 Task: Set the ecosystem for new security advisory in the repository "Javascript" to "npm".
Action: Mouse moved to (1070, 208)
Screenshot: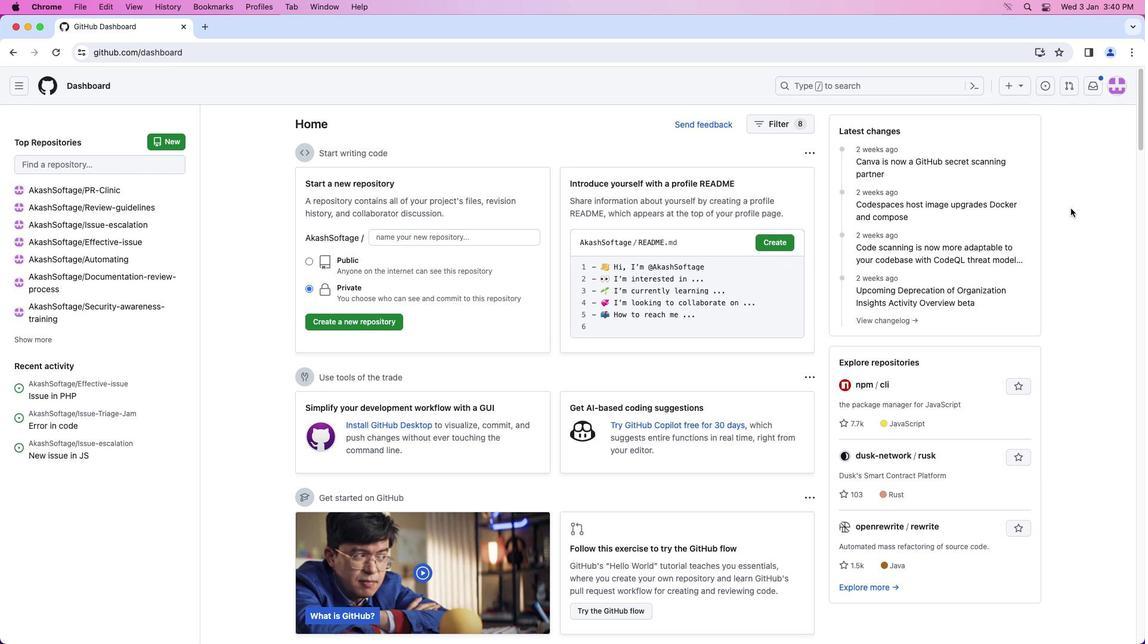 
Action: Mouse pressed left at (1070, 208)
Screenshot: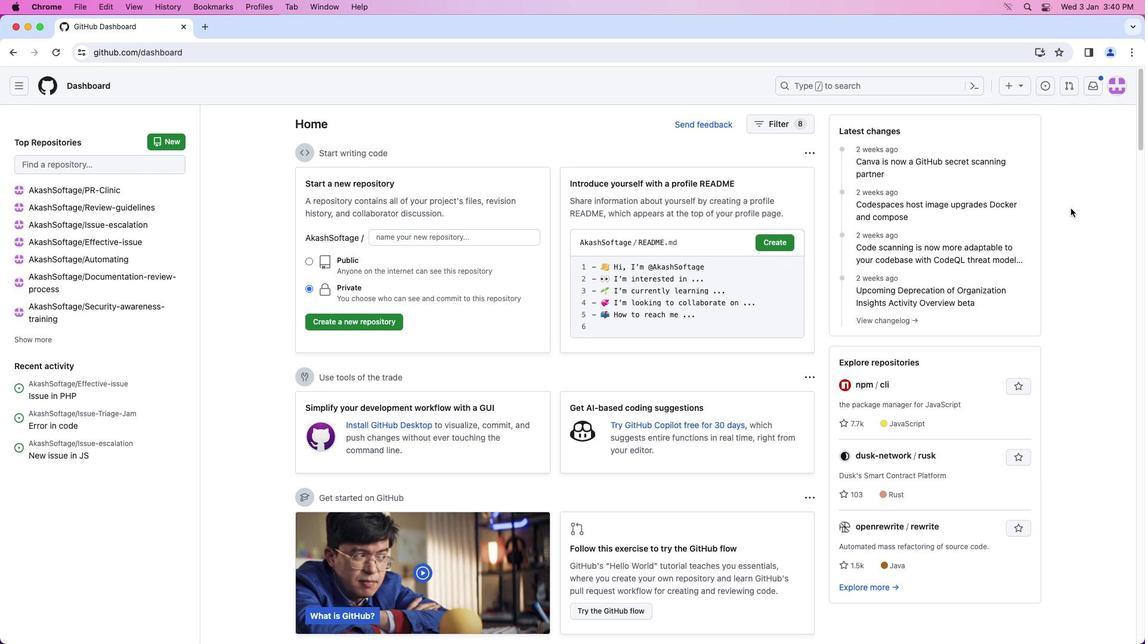 
Action: Mouse moved to (1127, 80)
Screenshot: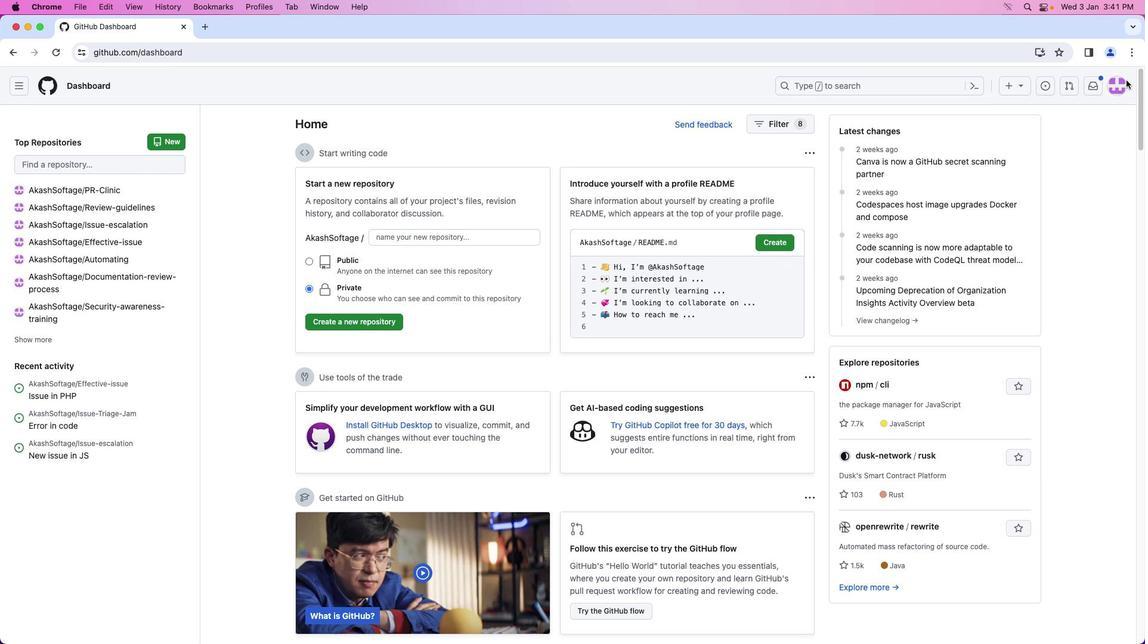
Action: Mouse pressed left at (1127, 80)
Screenshot: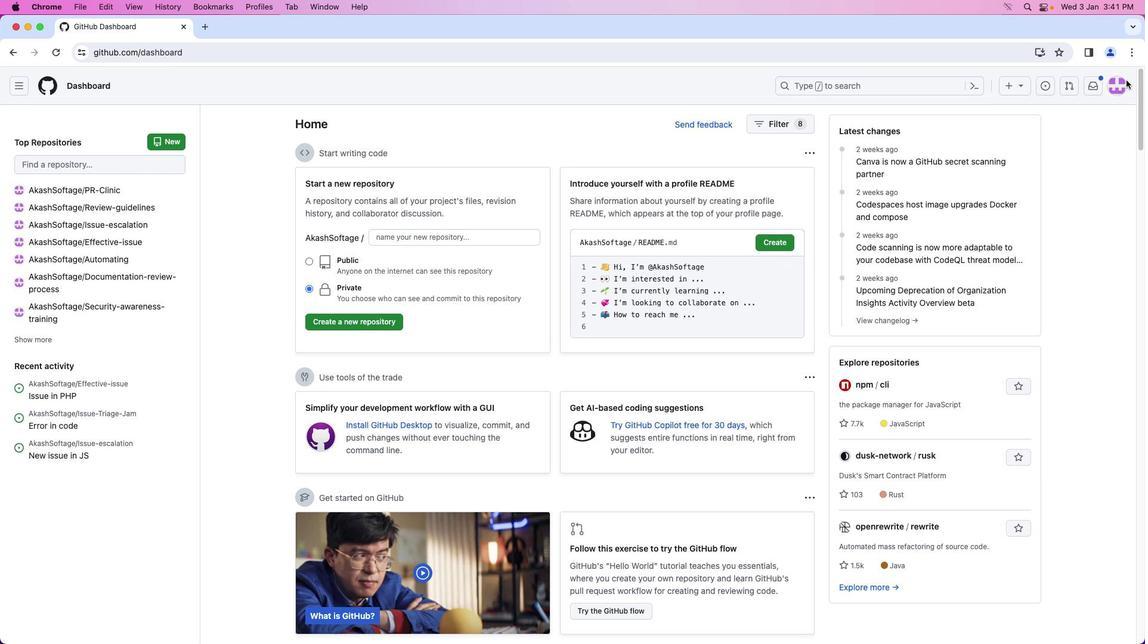 
Action: Mouse moved to (1122, 83)
Screenshot: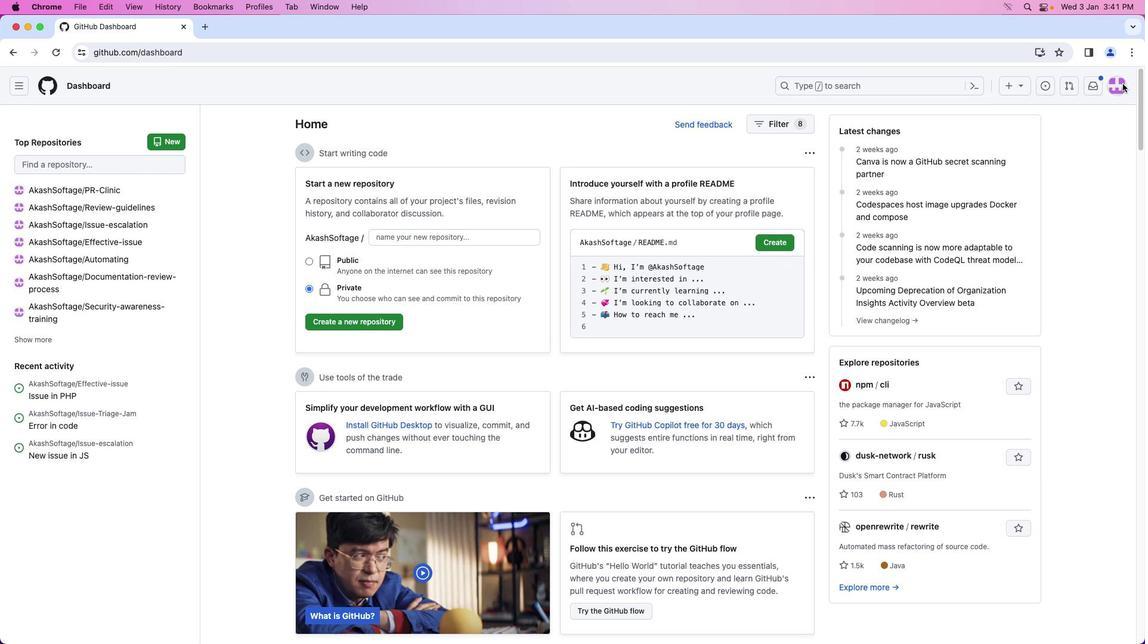 
Action: Mouse pressed left at (1122, 83)
Screenshot: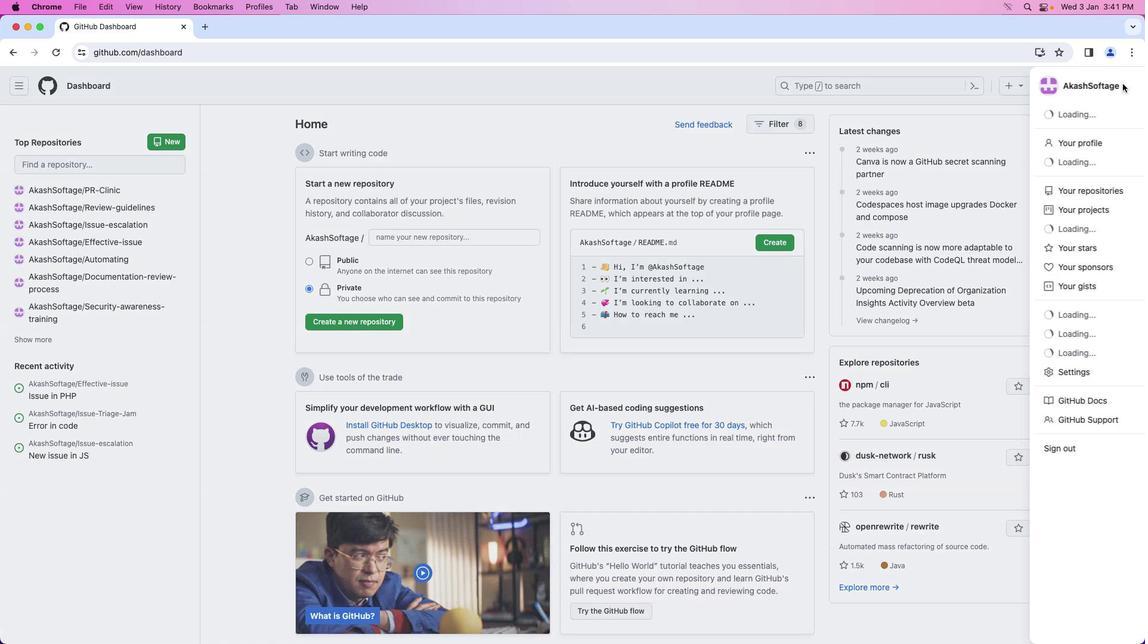 
Action: Mouse moved to (1050, 187)
Screenshot: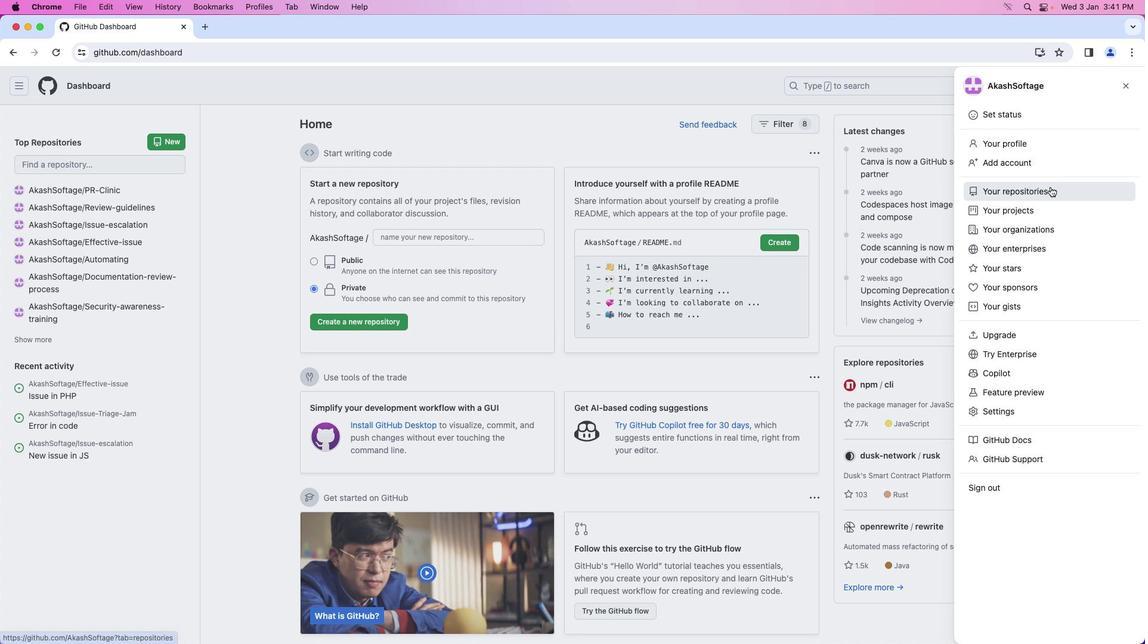 
Action: Mouse pressed left at (1050, 187)
Screenshot: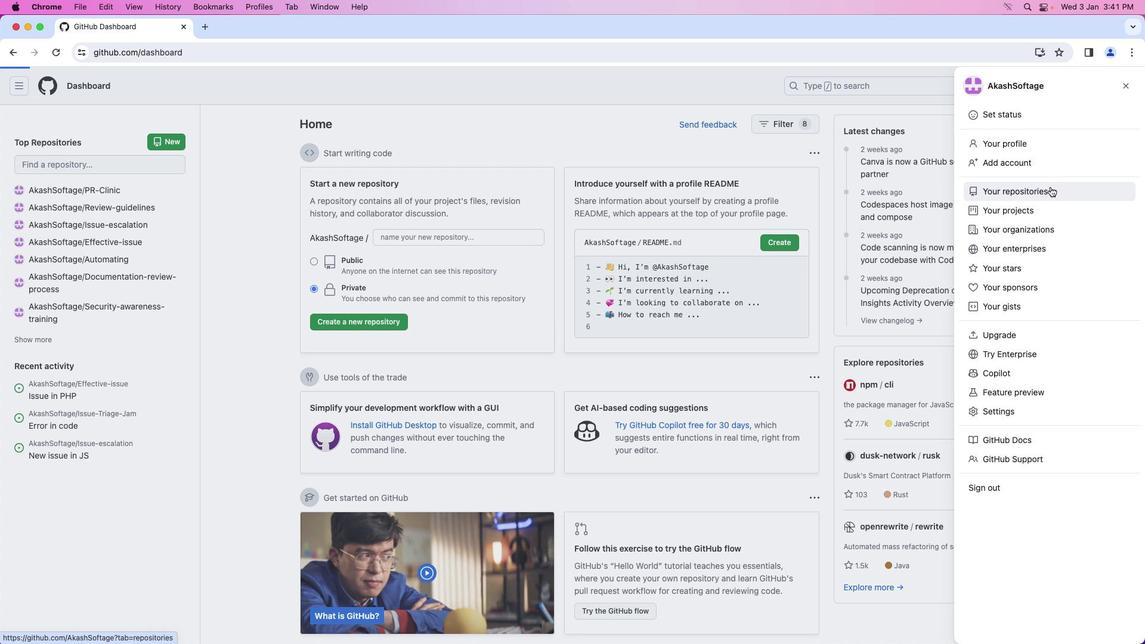 
Action: Mouse moved to (421, 193)
Screenshot: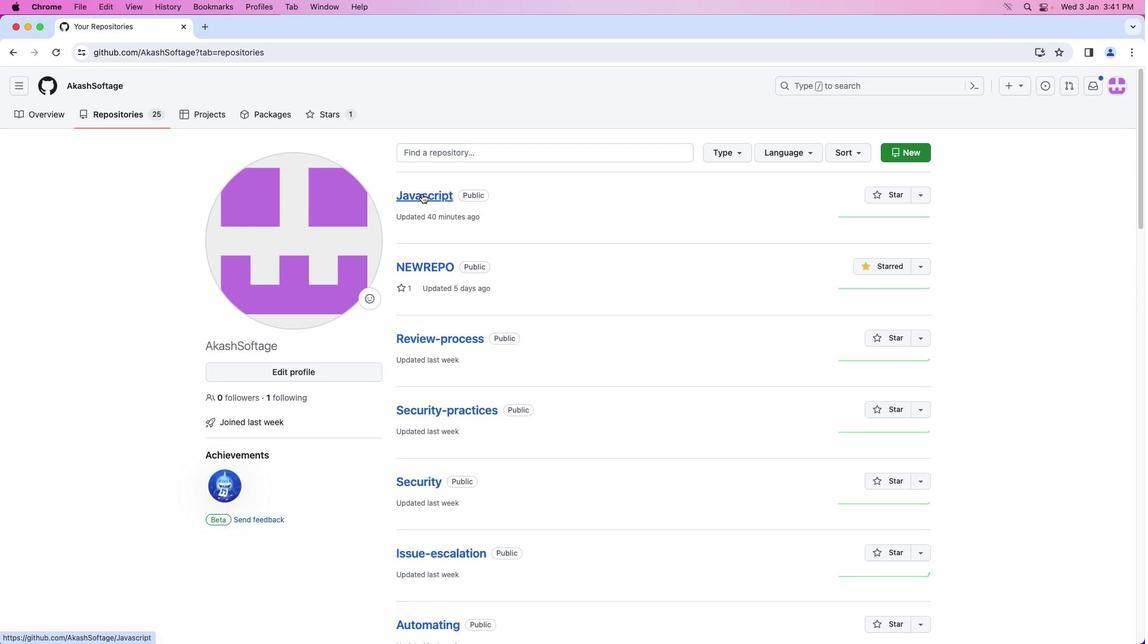 
Action: Mouse pressed left at (421, 193)
Screenshot: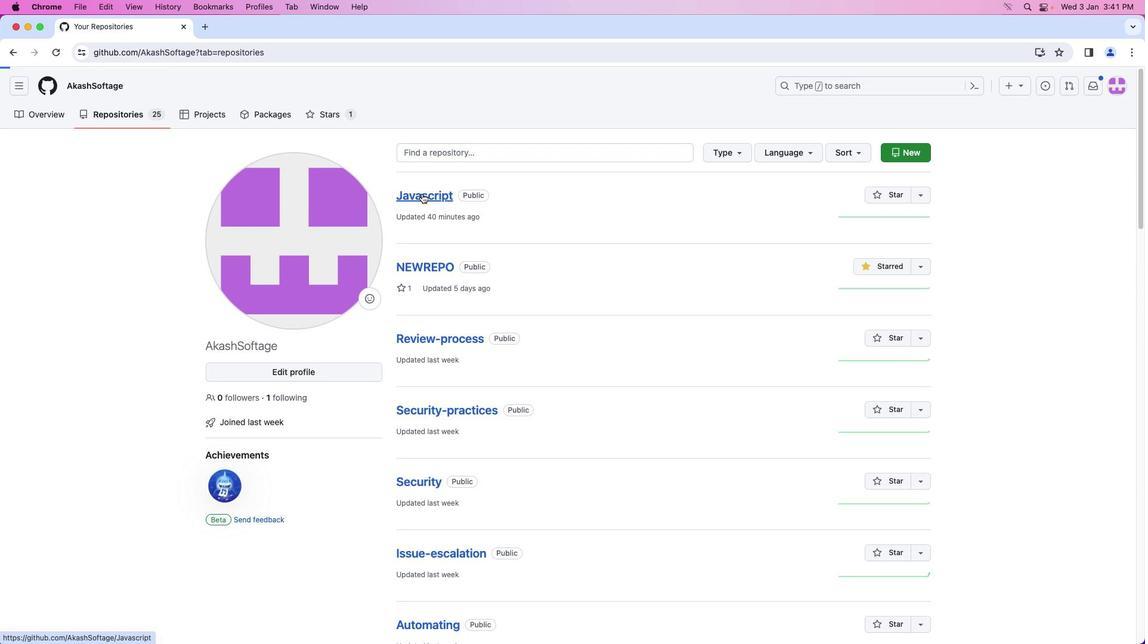 
Action: Mouse moved to (381, 118)
Screenshot: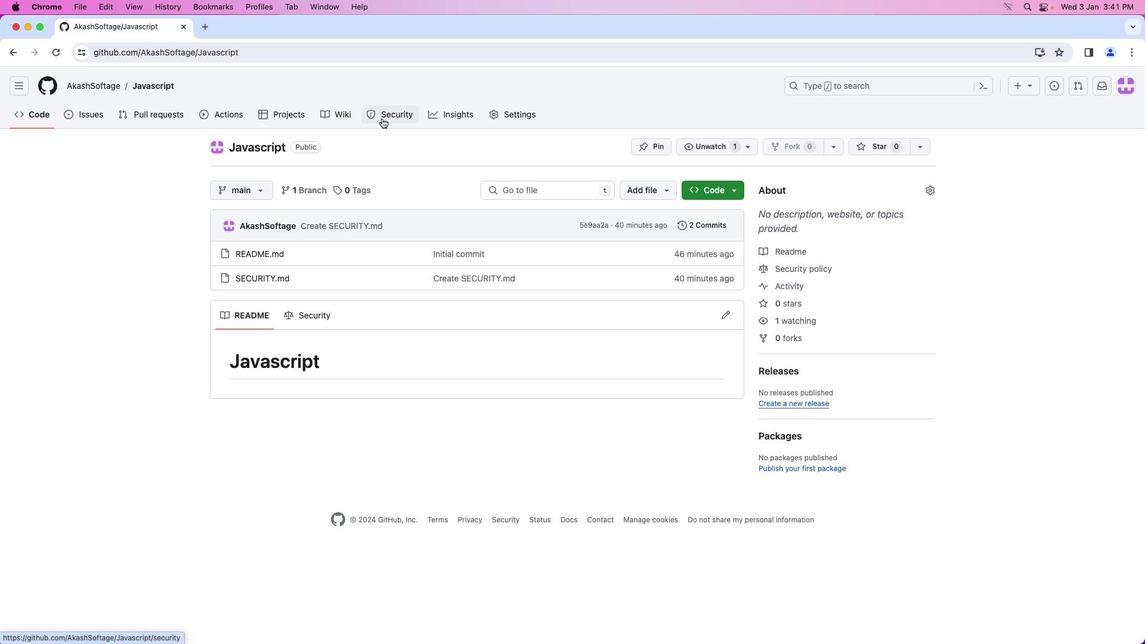 
Action: Mouse pressed left at (381, 118)
Screenshot: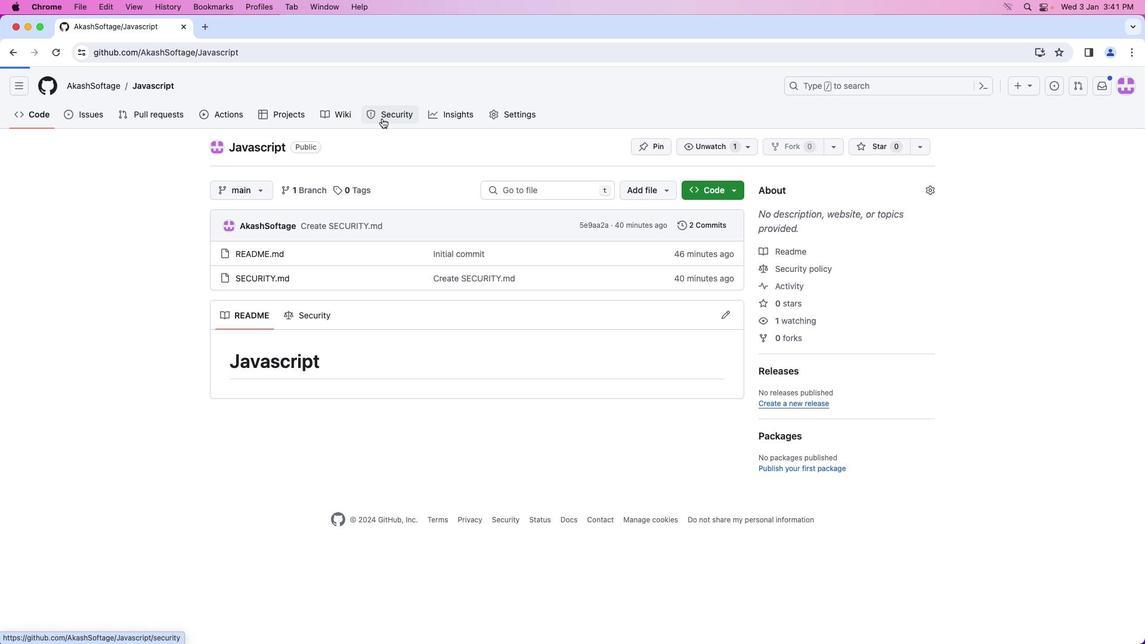 
Action: Mouse moved to (270, 225)
Screenshot: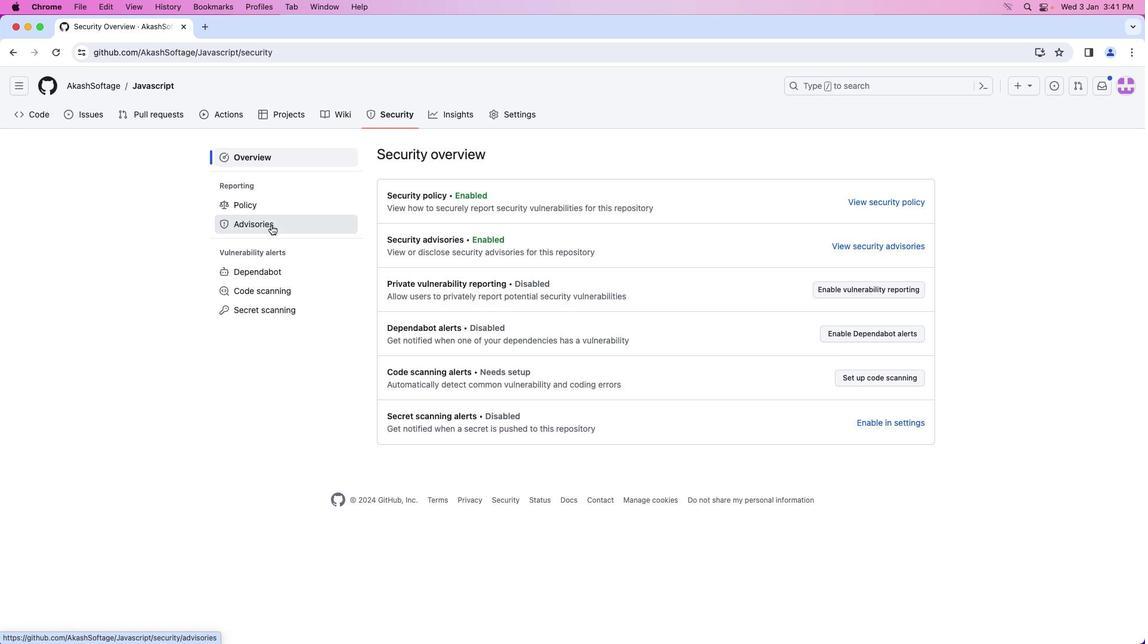 
Action: Mouse pressed left at (270, 225)
Screenshot: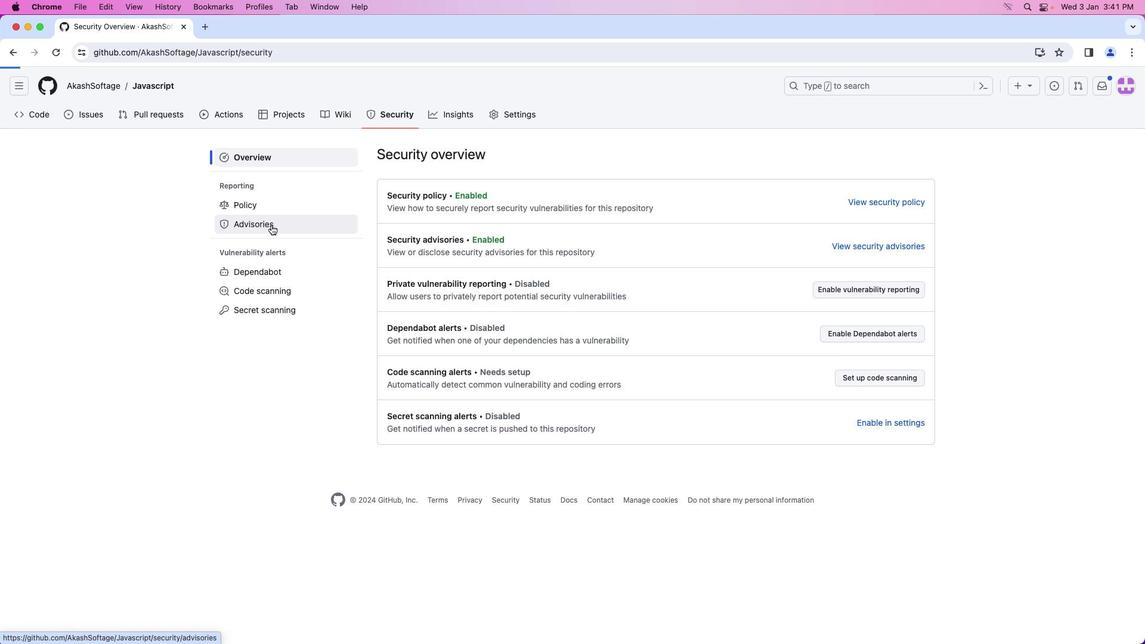 
Action: Mouse moved to (819, 160)
Screenshot: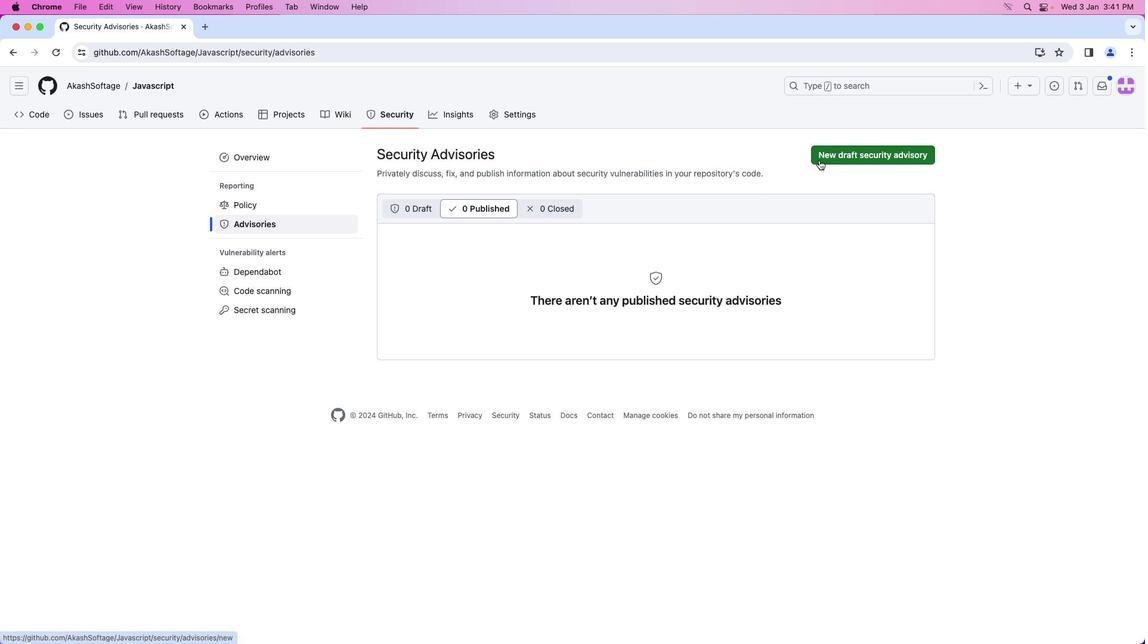
Action: Mouse pressed left at (819, 160)
Screenshot: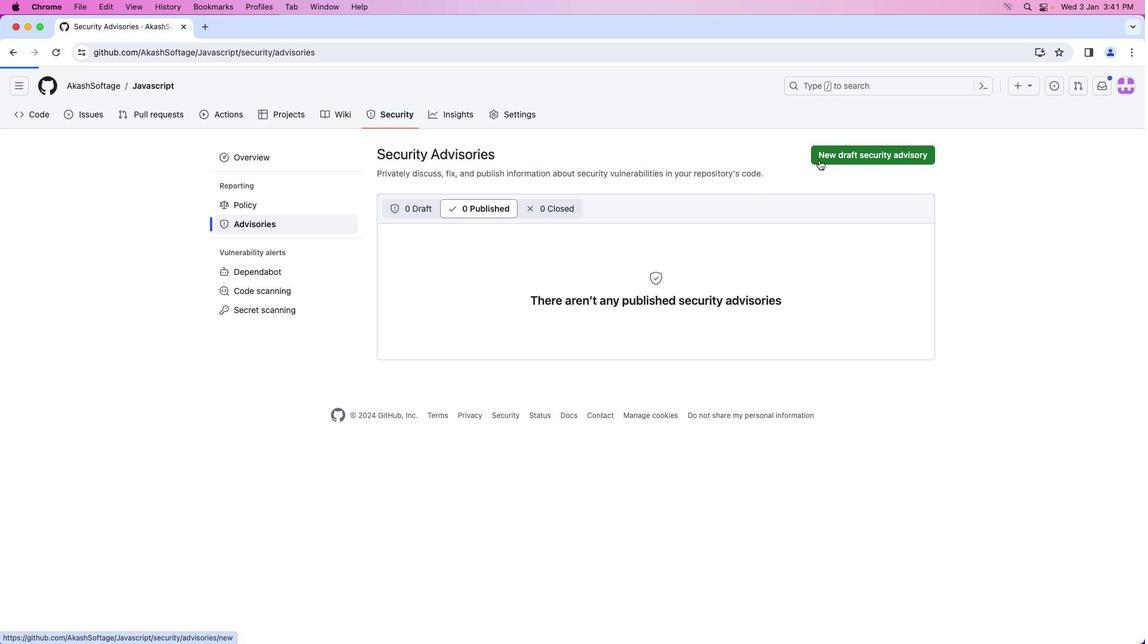 
Action: Mouse moved to (565, 315)
Screenshot: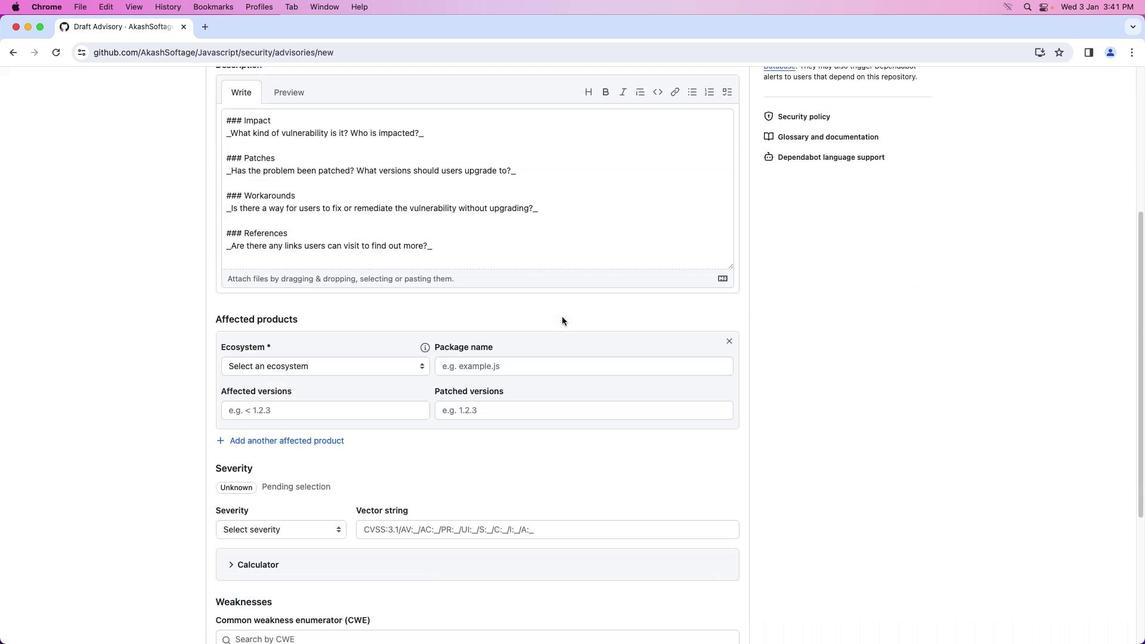 
Action: Mouse scrolled (565, 315) with delta (0, 0)
Screenshot: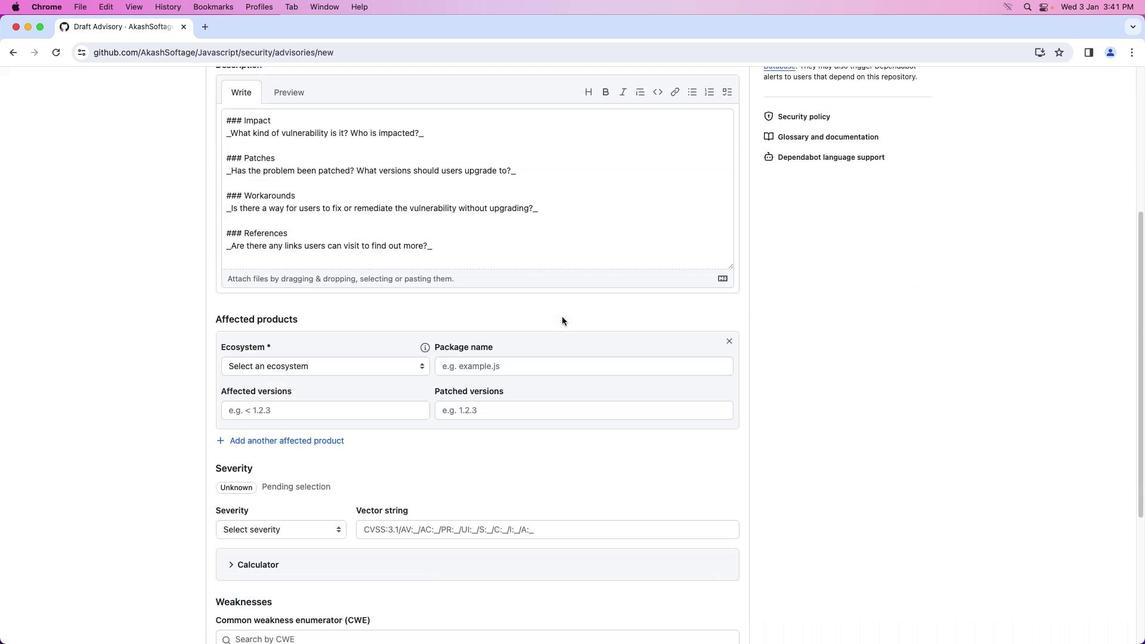 
Action: Mouse moved to (563, 316)
Screenshot: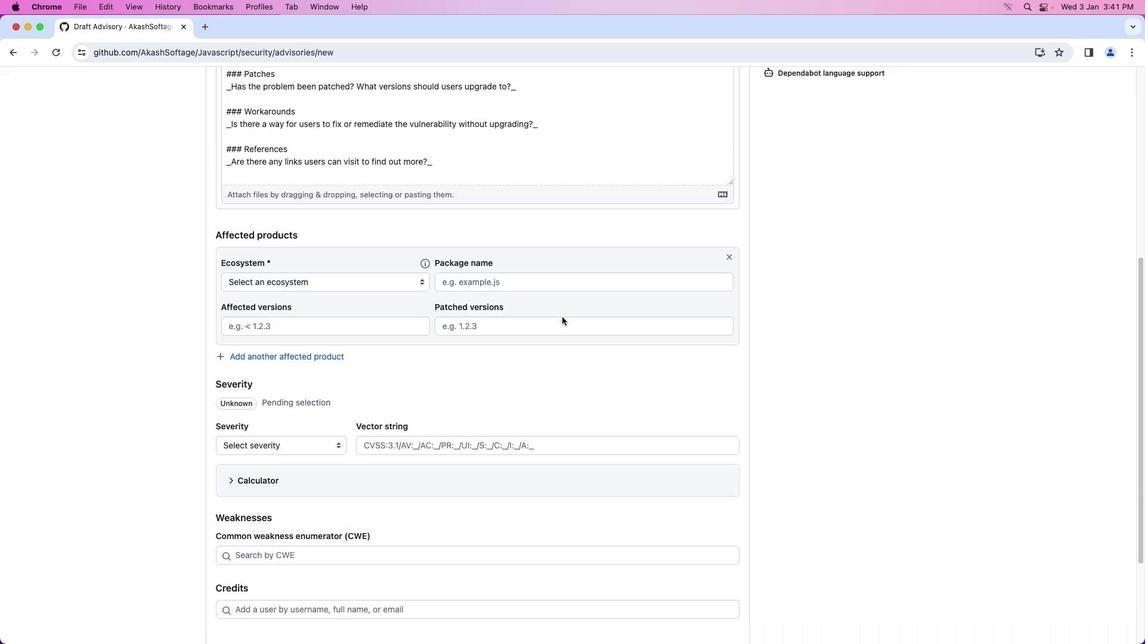 
Action: Mouse scrolled (563, 316) with delta (0, 0)
Screenshot: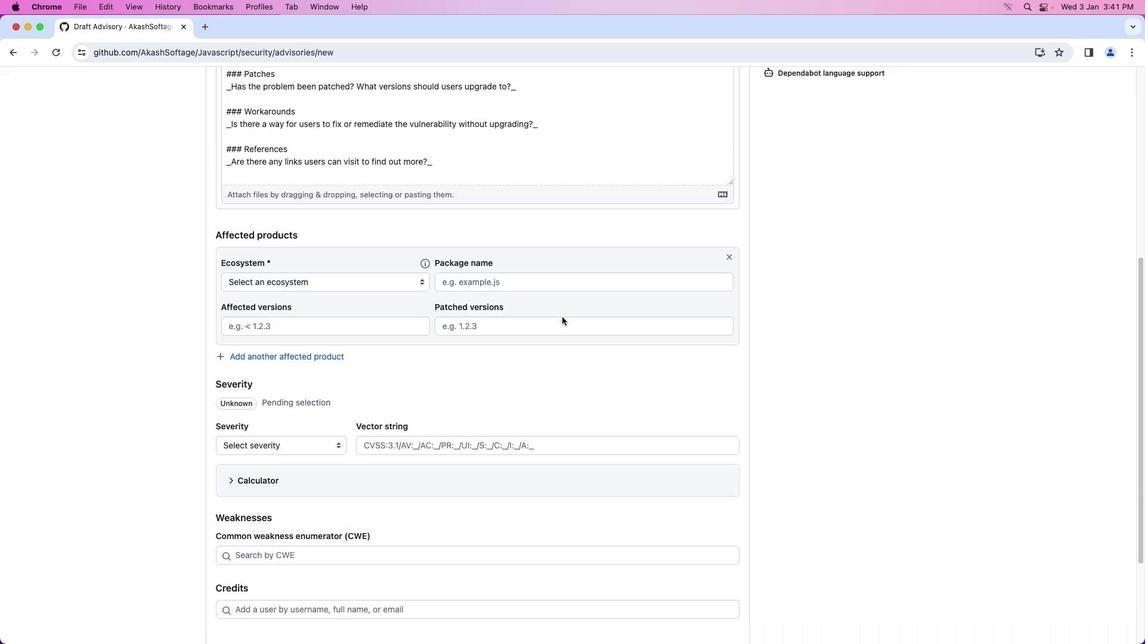 
Action: Mouse moved to (562, 316)
Screenshot: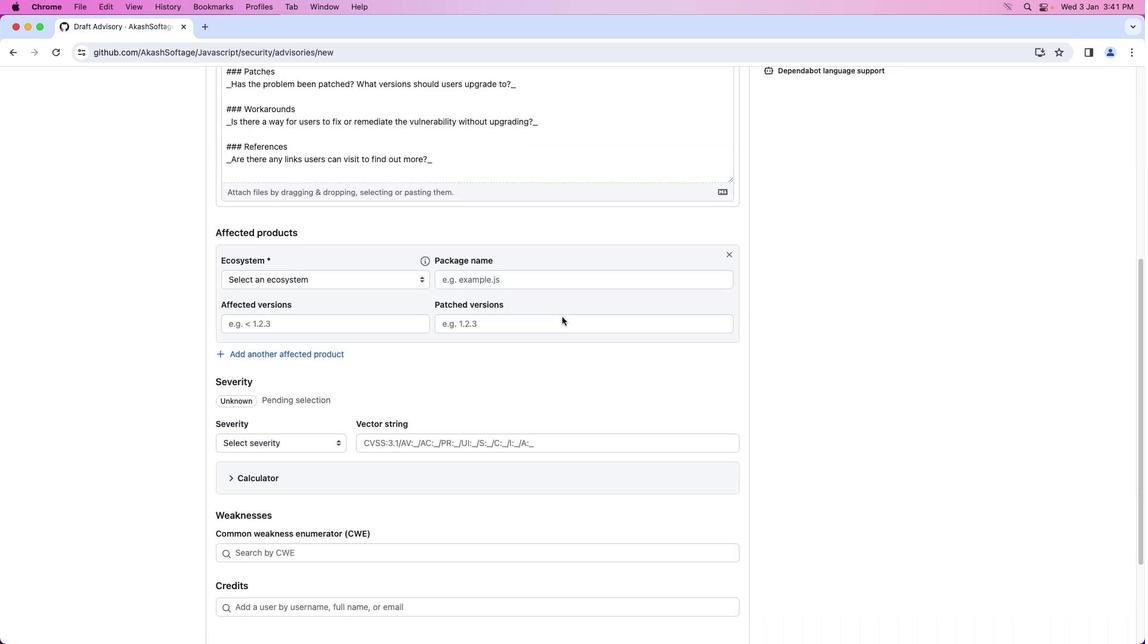 
Action: Mouse scrolled (562, 316) with delta (0, -1)
Screenshot: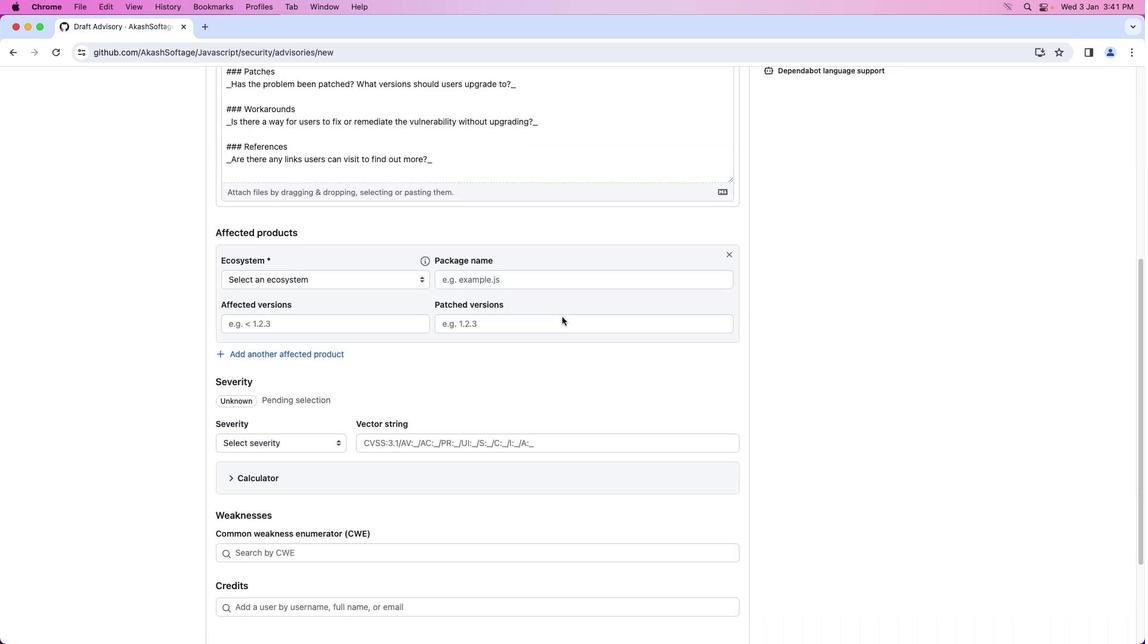 
Action: Mouse moved to (562, 316)
Screenshot: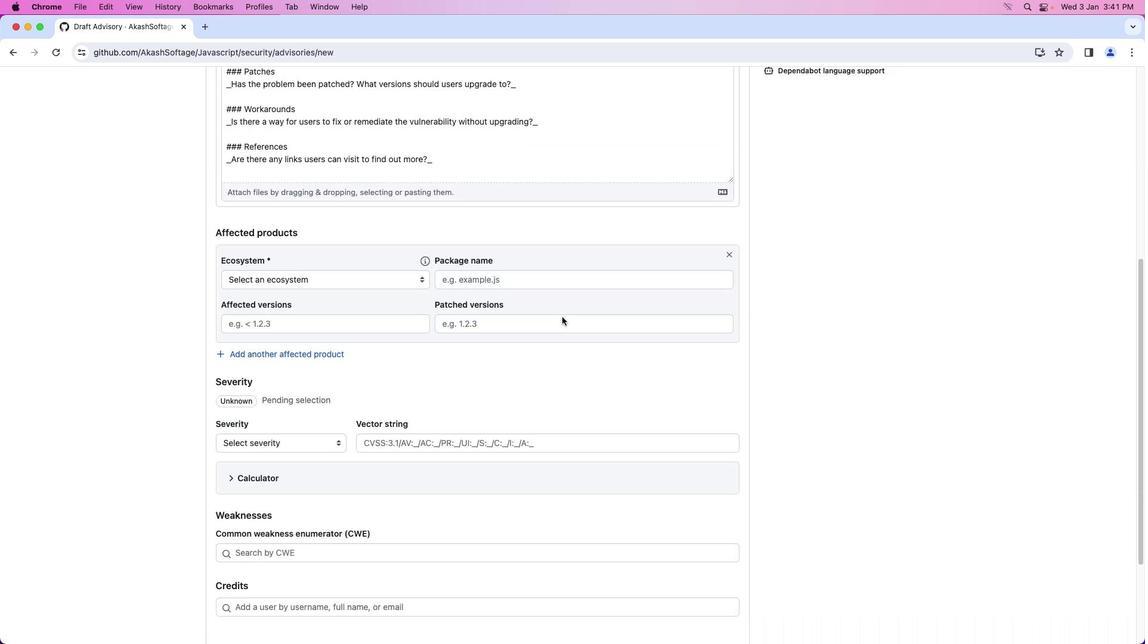 
Action: Mouse scrolled (562, 316) with delta (0, -2)
Screenshot: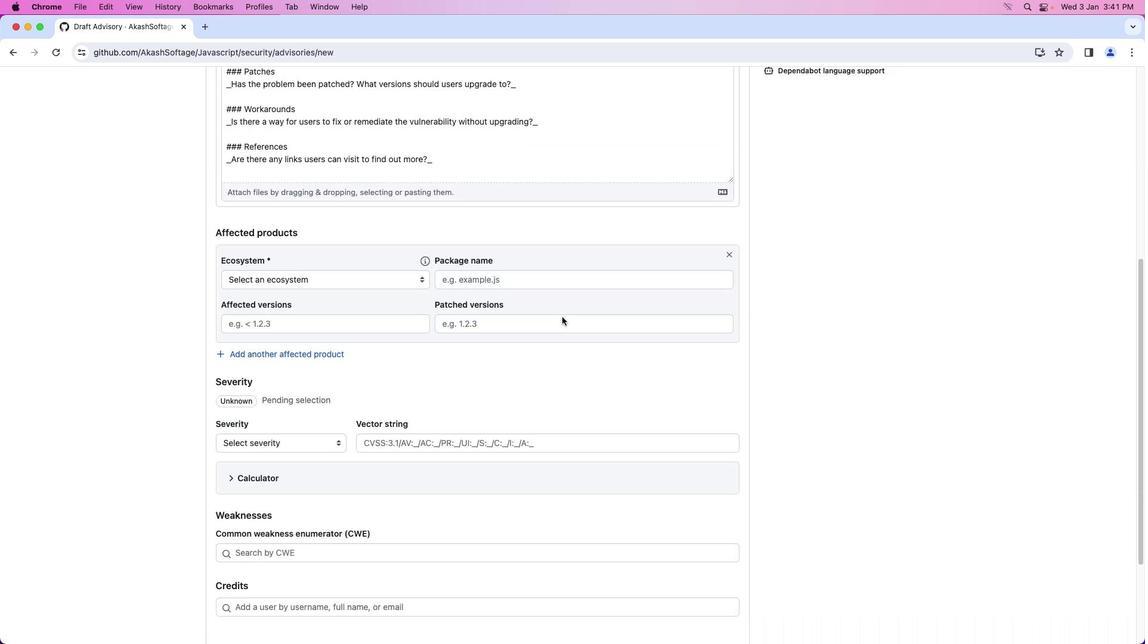 
Action: Mouse scrolled (562, 316) with delta (0, -2)
Screenshot: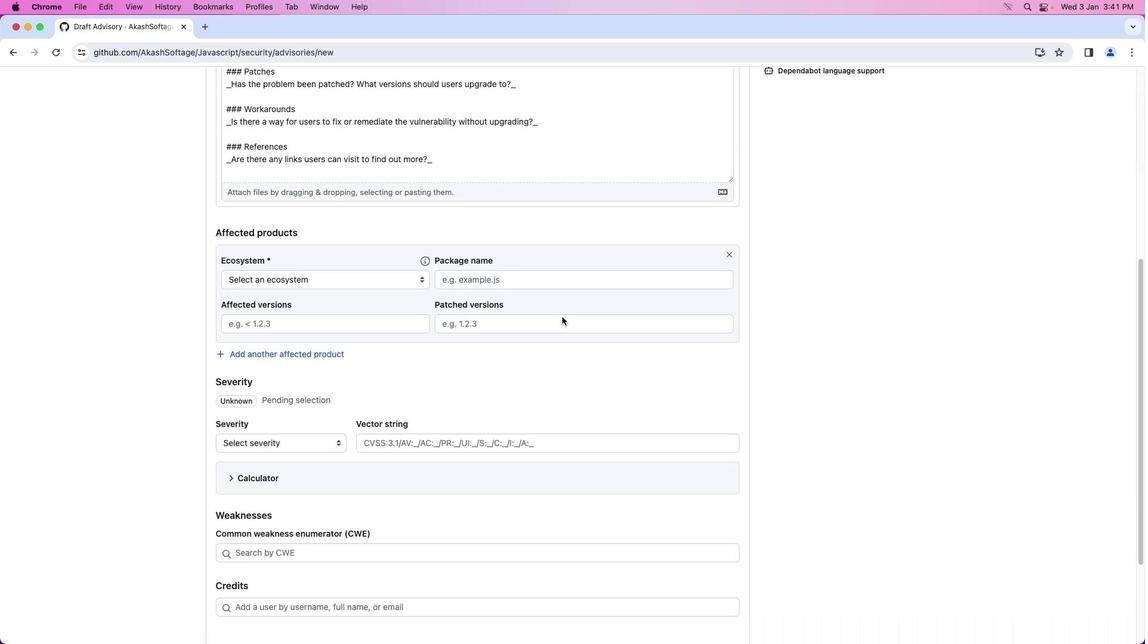 
Action: Mouse moved to (562, 316)
Screenshot: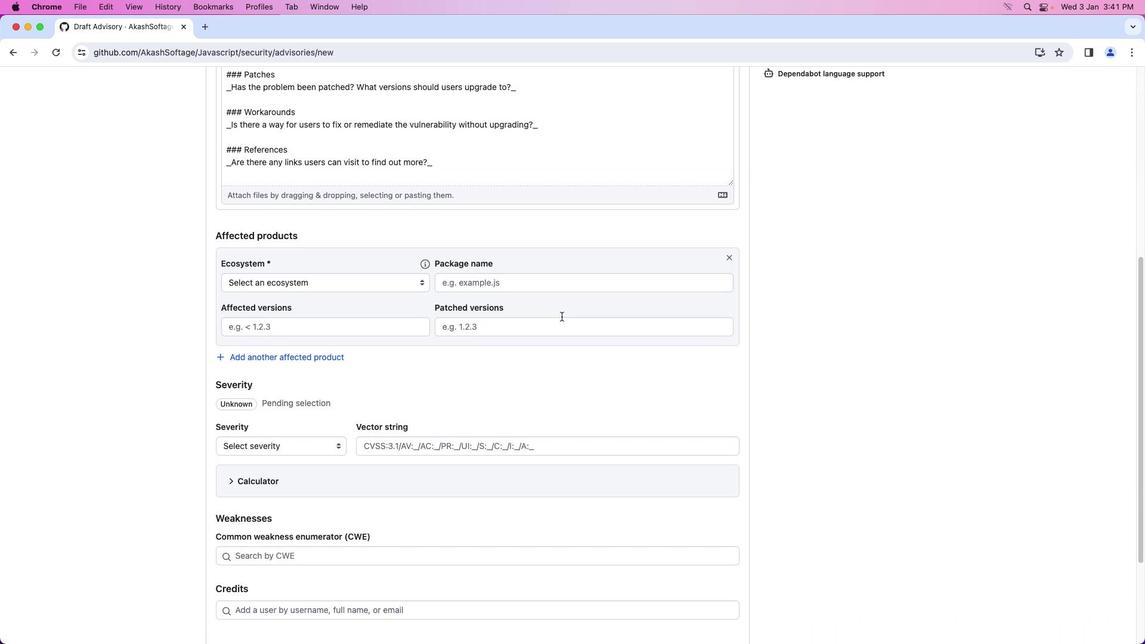 
Action: Mouse scrolled (562, 316) with delta (0, 0)
Screenshot: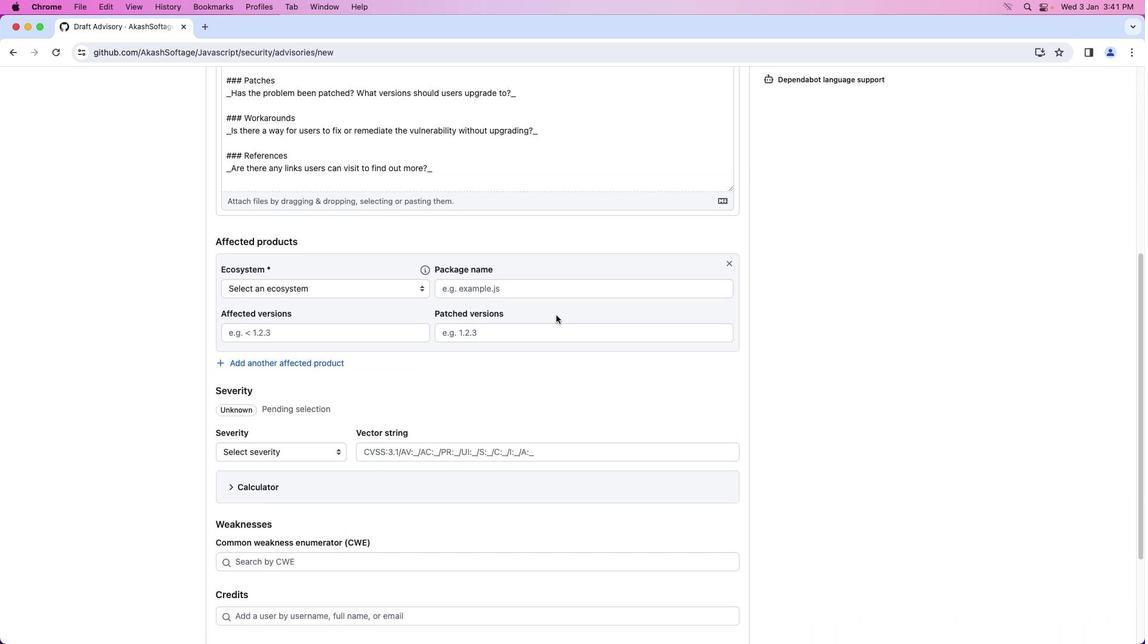 
Action: Mouse scrolled (562, 316) with delta (0, 0)
Screenshot: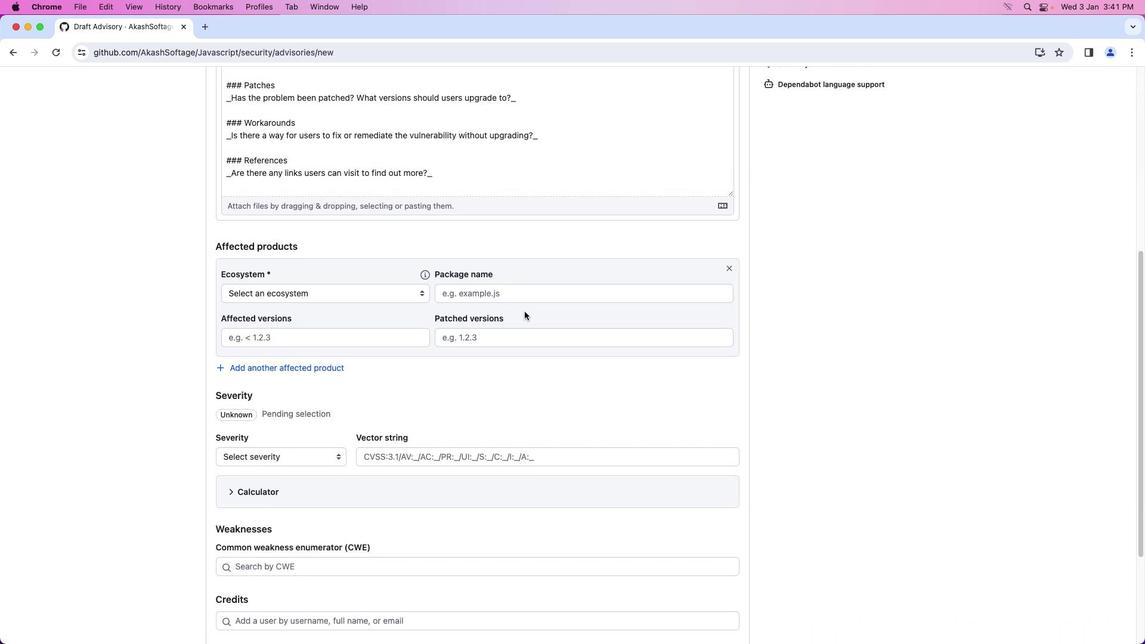 
Action: Mouse moved to (390, 294)
Screenshot: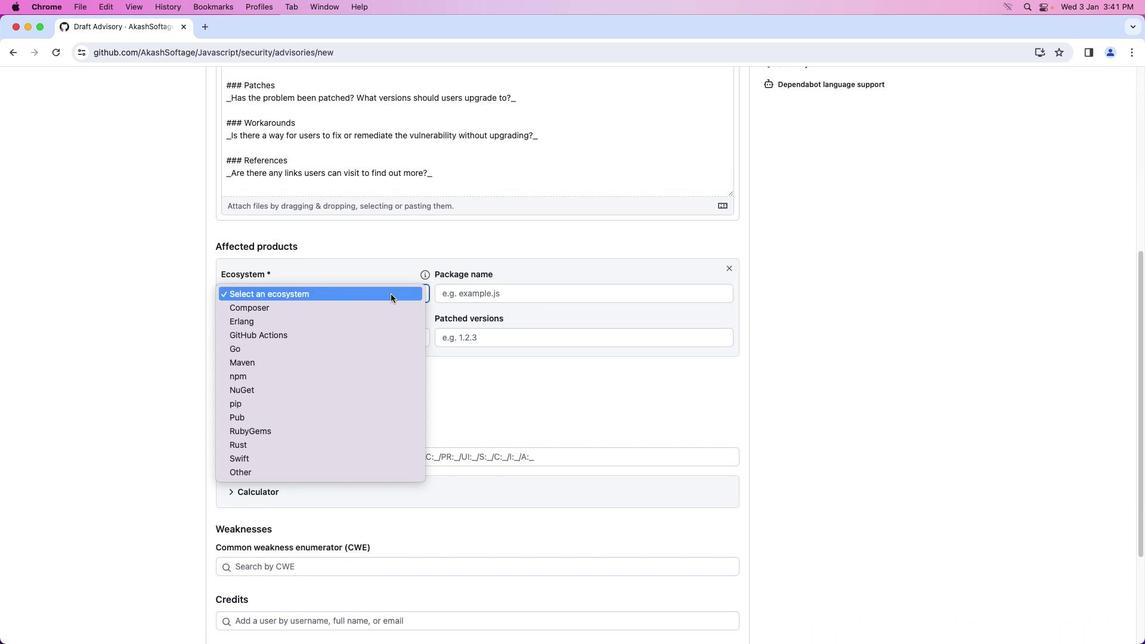 
Action: Mouse pressed left at (390, 294)
Screenshot: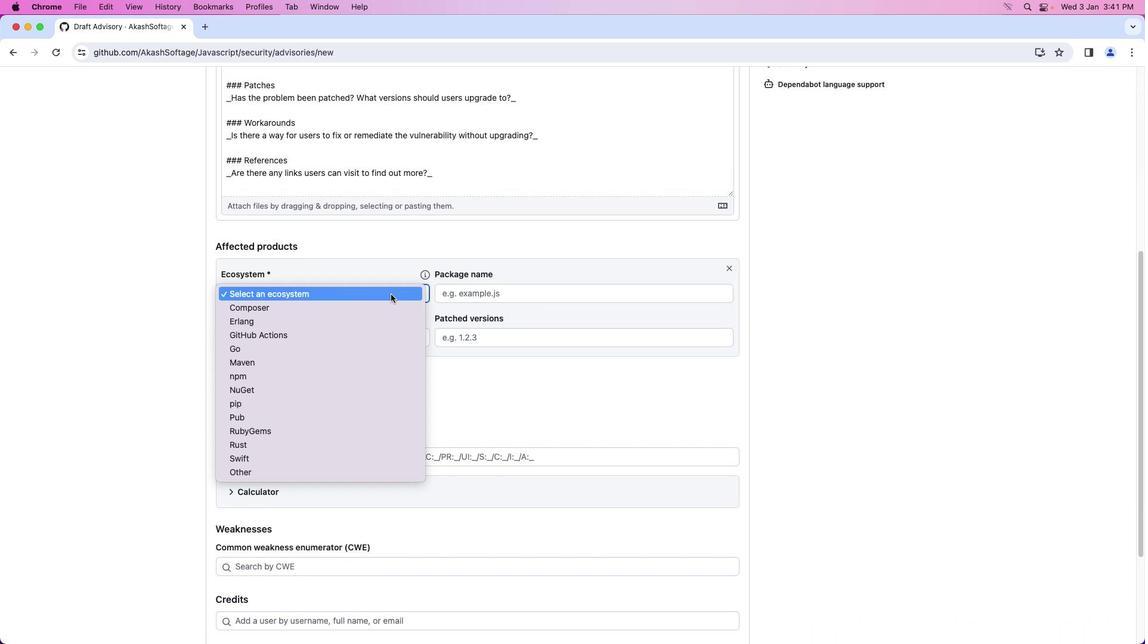 
Action: Mouse moved to (345, 375)
Screenshot: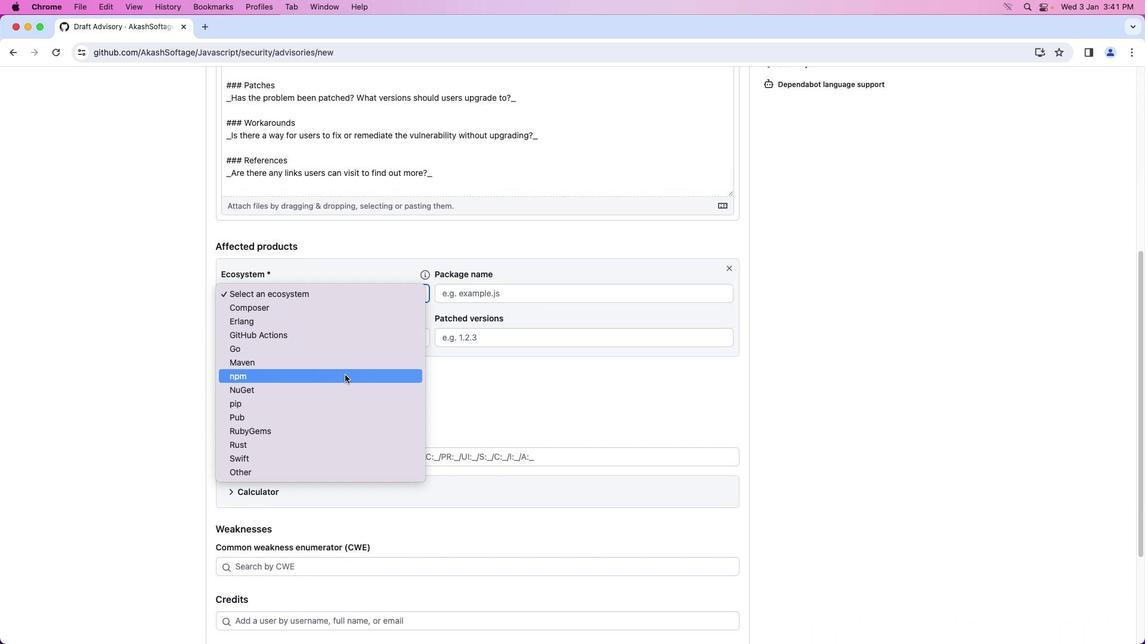 
Action: Mouse pressed left at (345, 375)
Screenshot: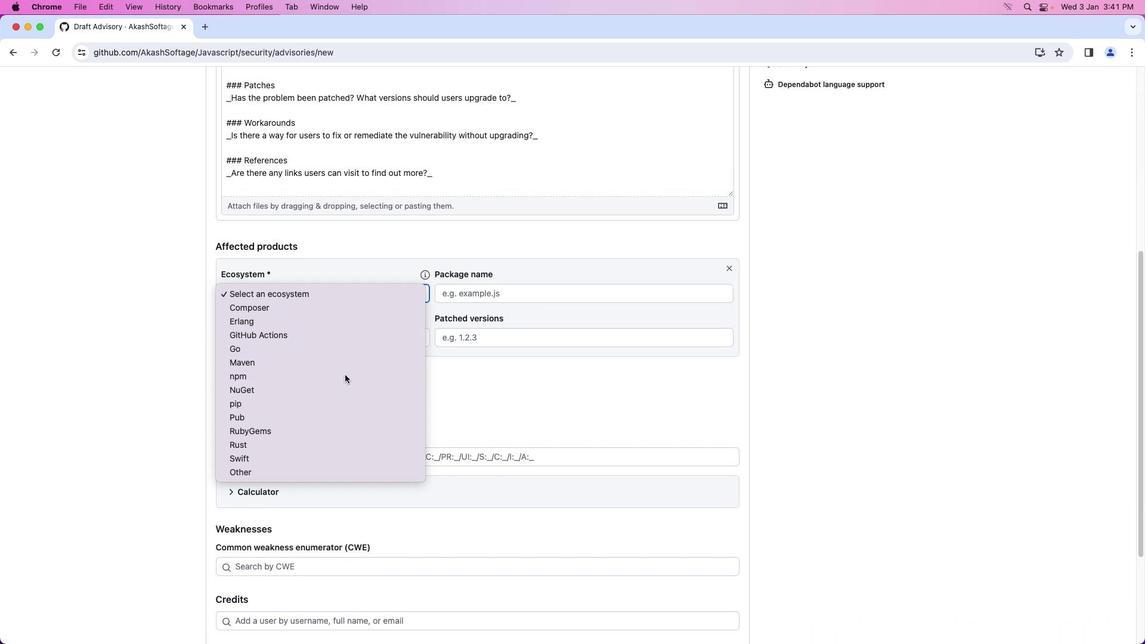 
Action: Mouse moved to (342, 371)
Screenshot: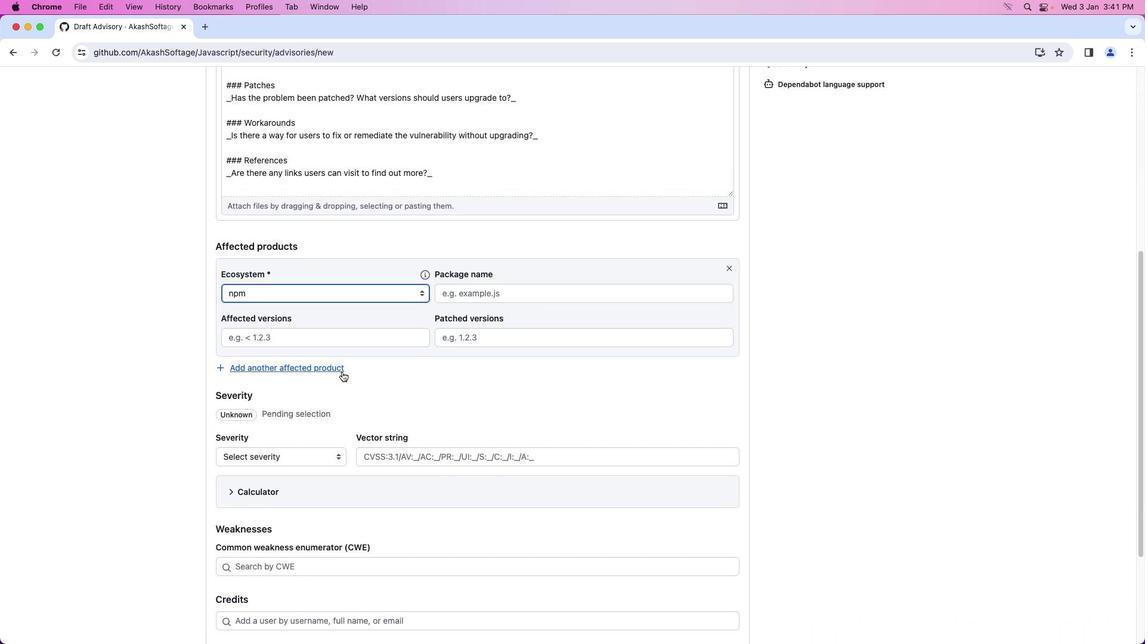 
